Task: Add Athletic Brewing Co Run Wild Non-Alcoholic IPA to the cart.
Action: Mouse pressed left at (23, 90)
Screenshot: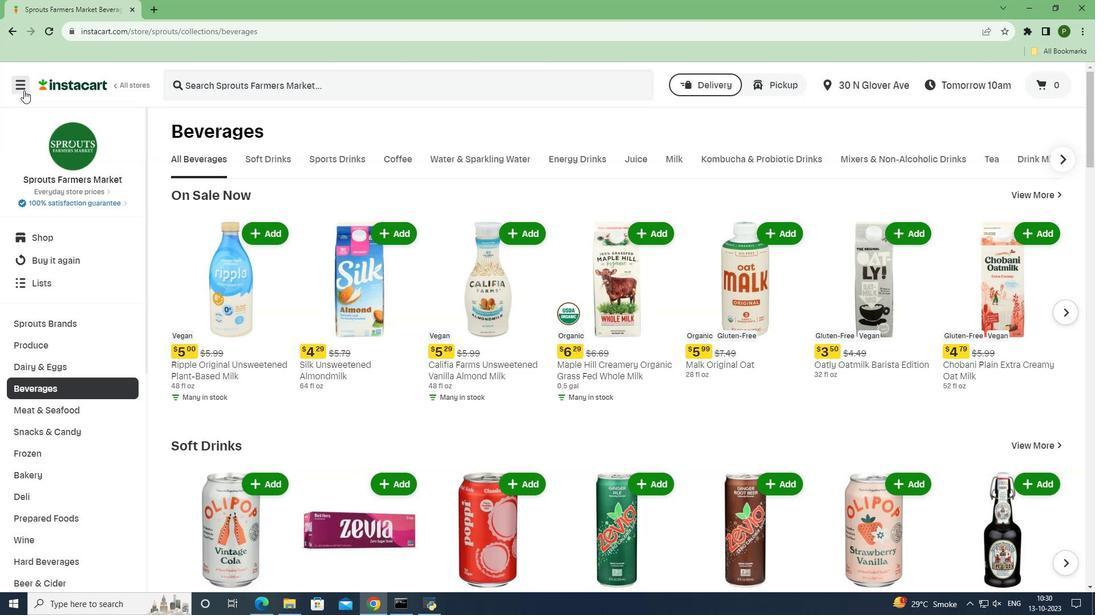 
Action: Mouse moved to (35, 298)
Screenshot: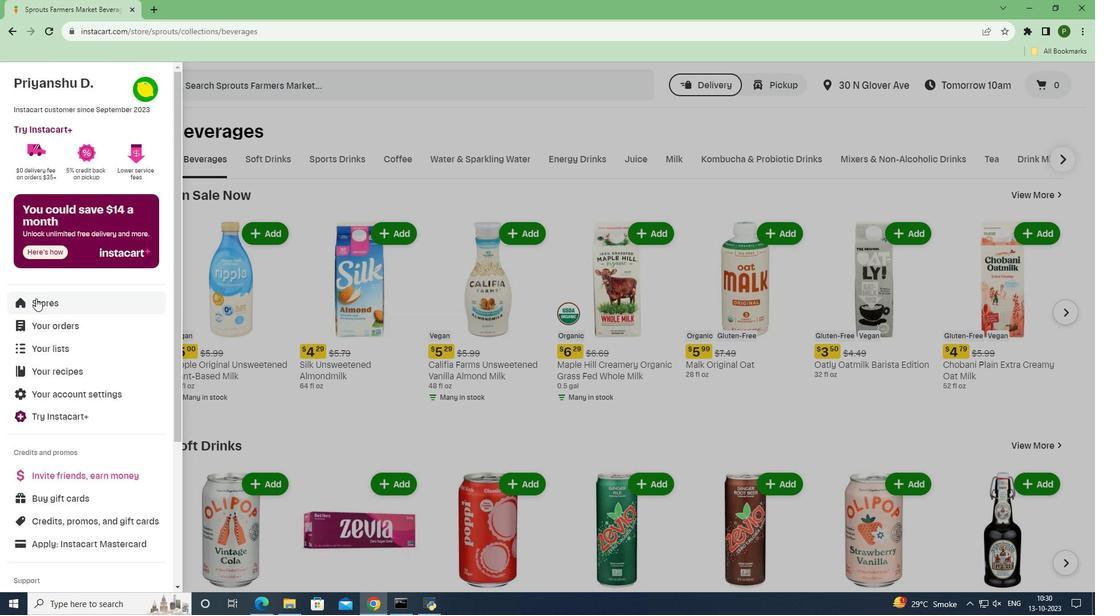 
Action: Mouse pressed left at (35, 298)
Screenshot: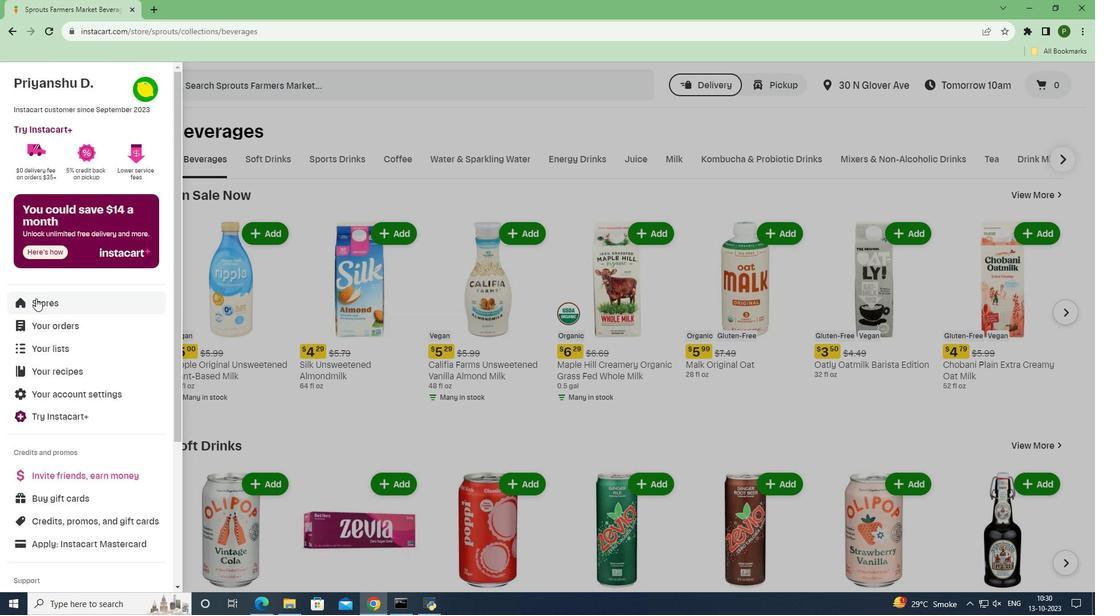 
Action: Mouse moved to (253, 131)
Screenshot: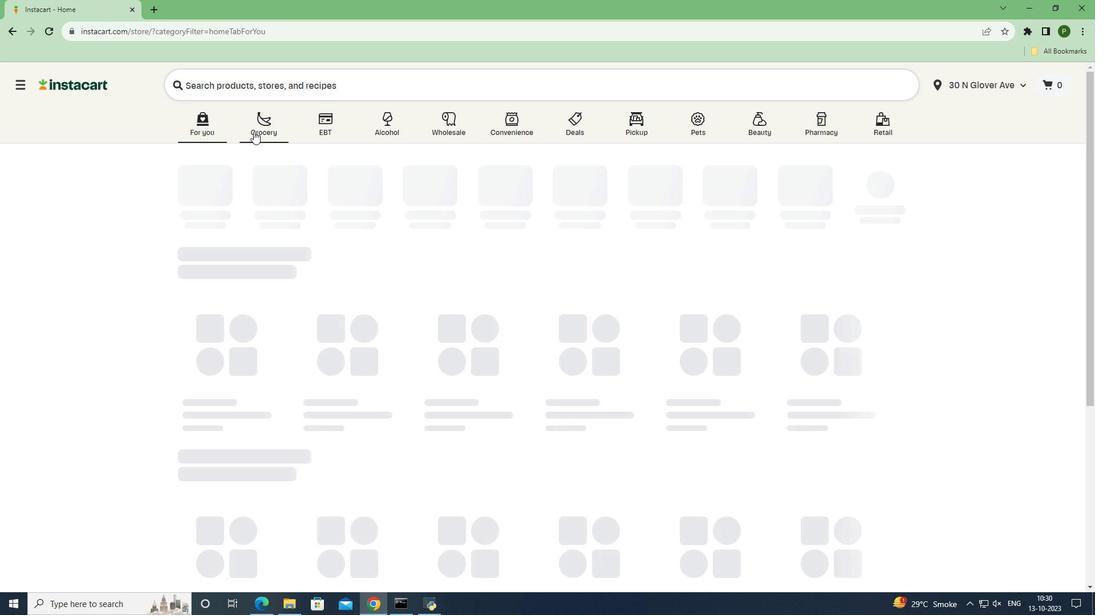 
Action: Mouse pressed left at (253, 131)
Screenshot: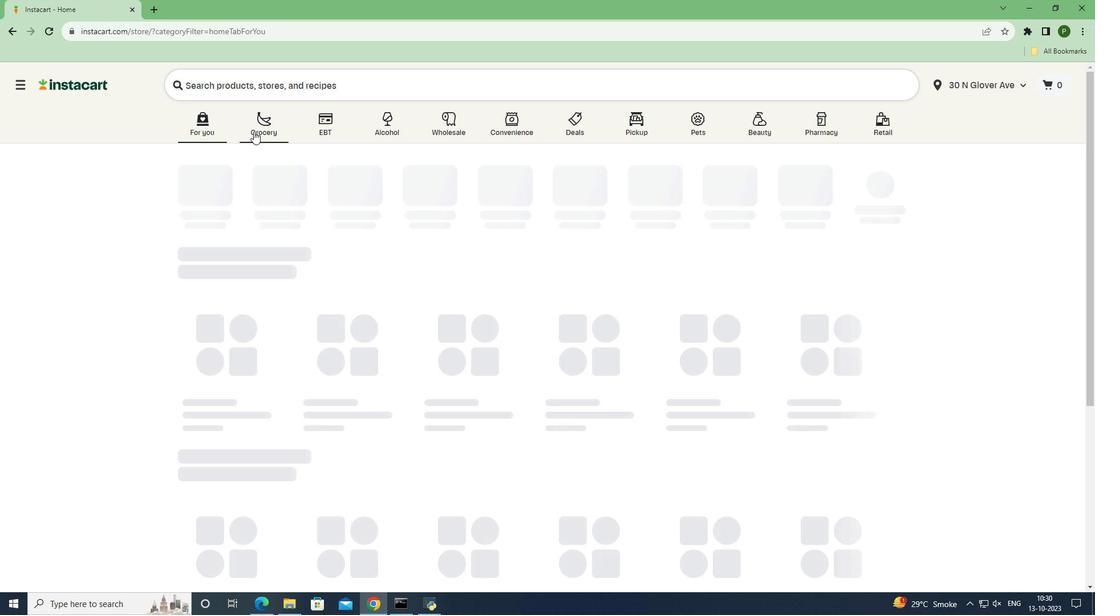 
Action: Mouse moved to (694, 269)
Screenshot: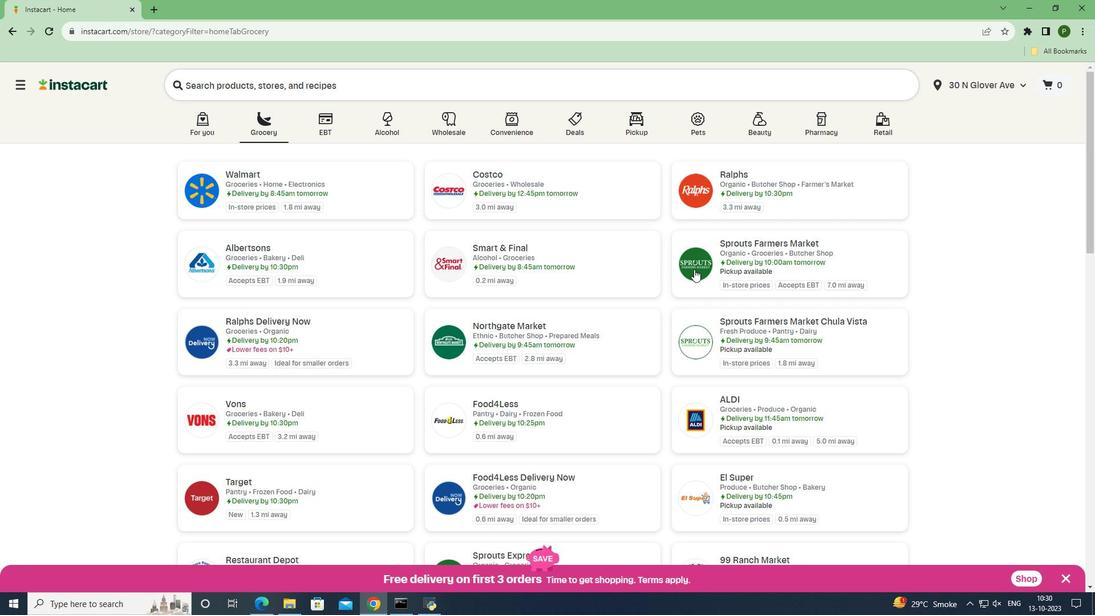 
Action: Mouse pressed left at (694, 269)
Screenshot: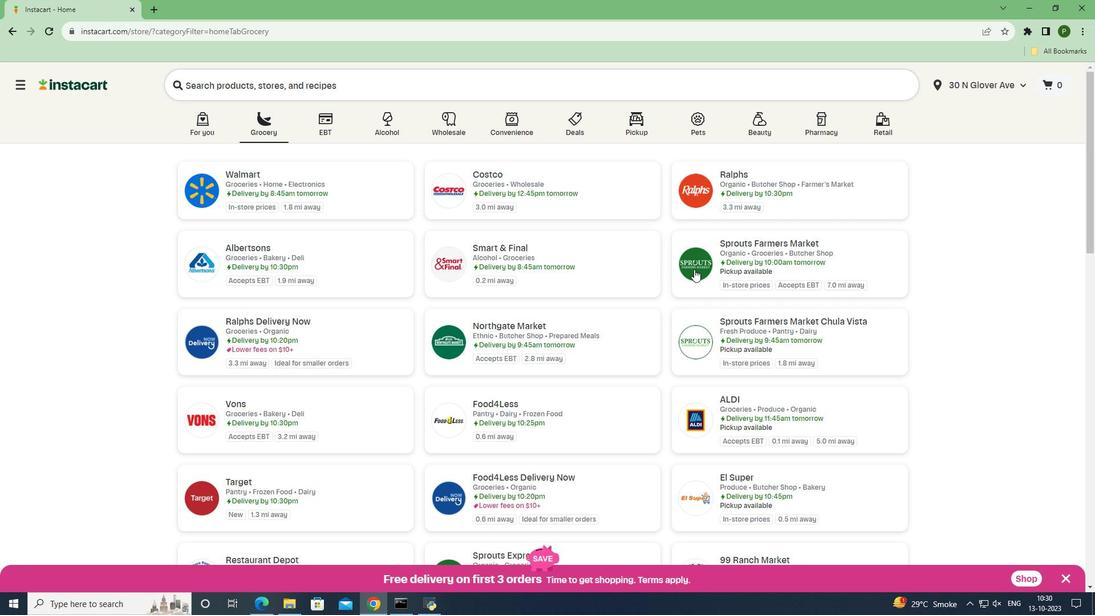 
Action: Mouse moved to (56, 392)
Screenshot: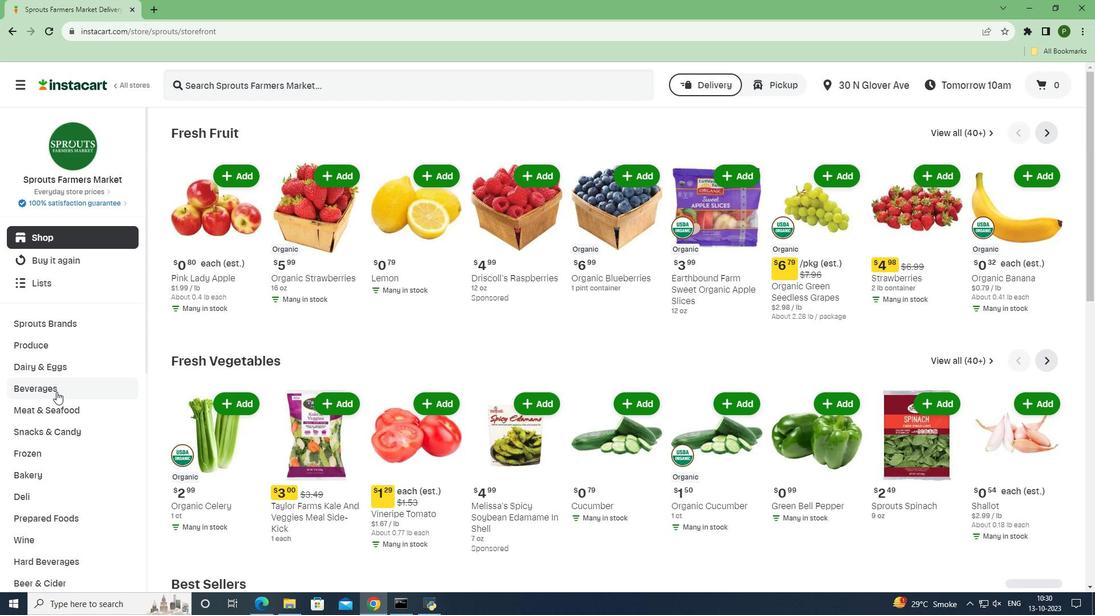 
Action: Mouse pressed left at (56, 392)
Screenshot: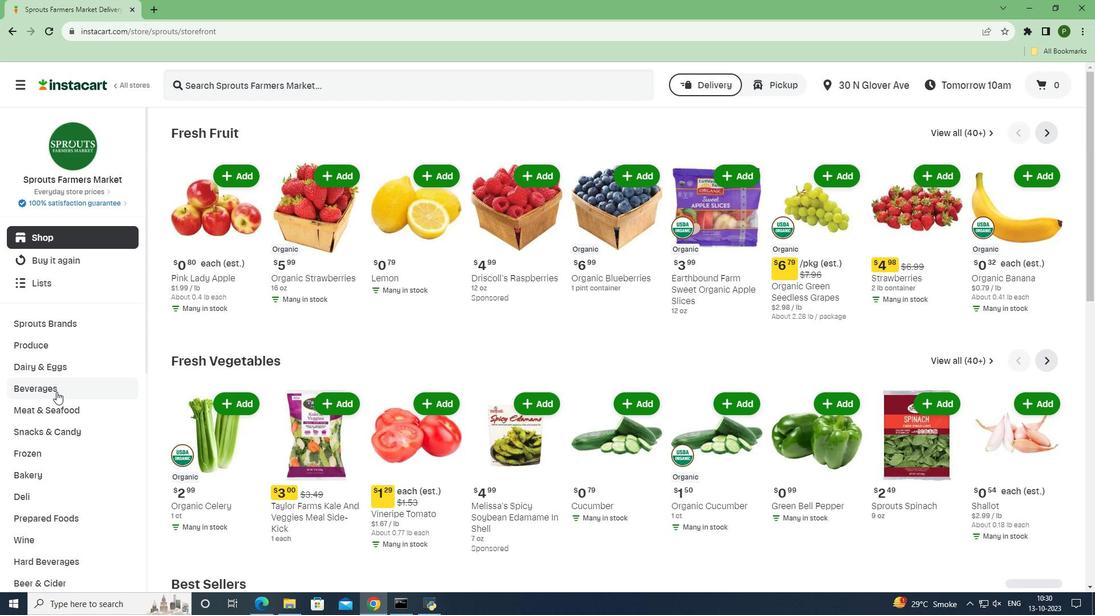 
Action: Mouse moved to (874, 155)
Screenshot: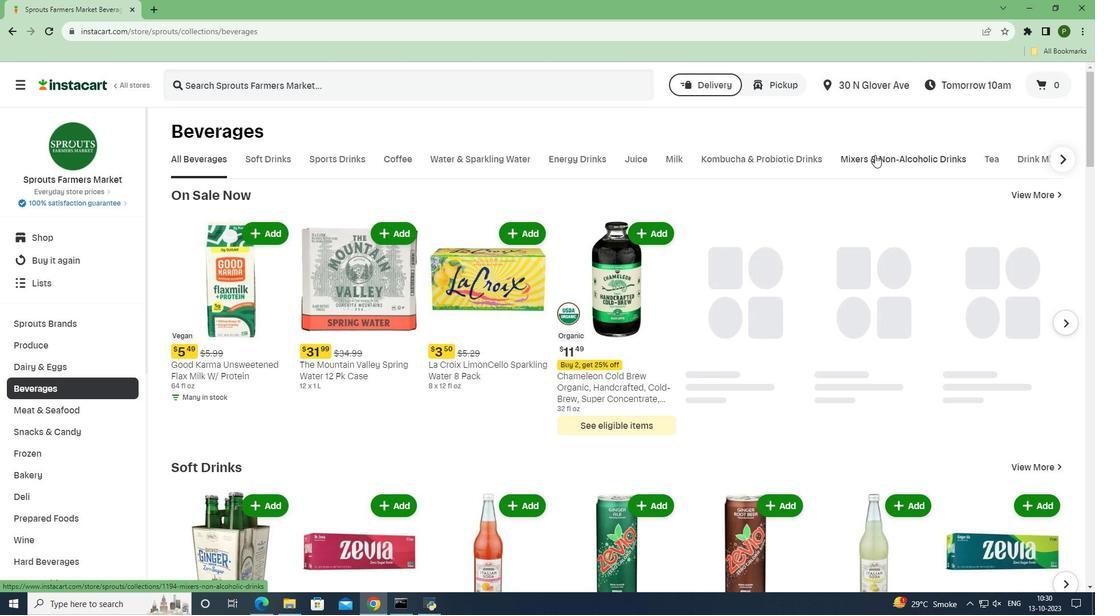 
Action: Mouse pressed left at (874, 155)
Screenshot: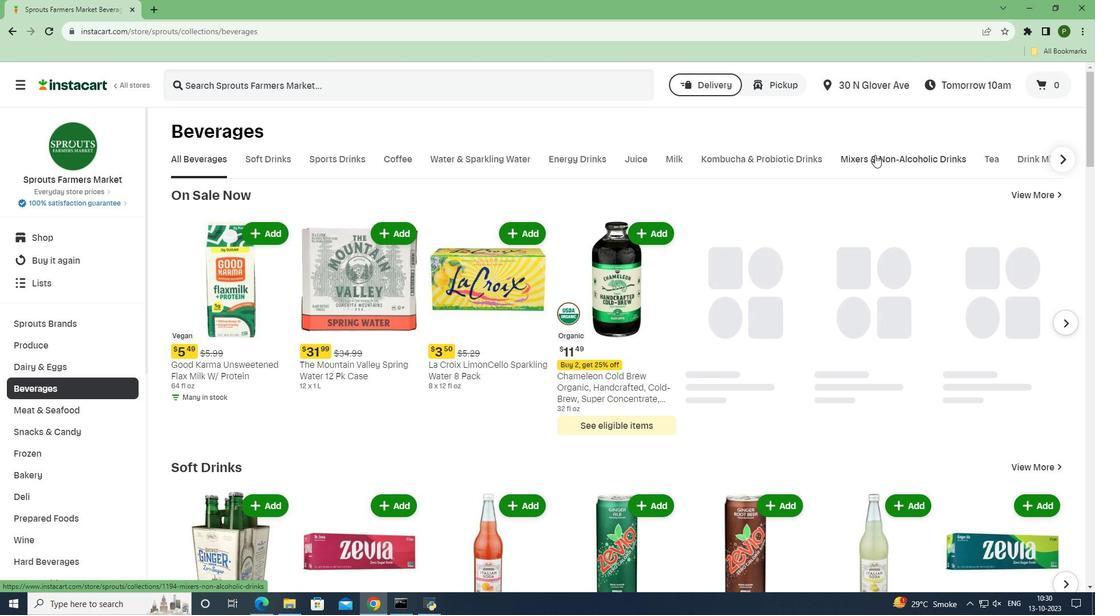
Action: Mouse moved to (346, 83)
Screenshot: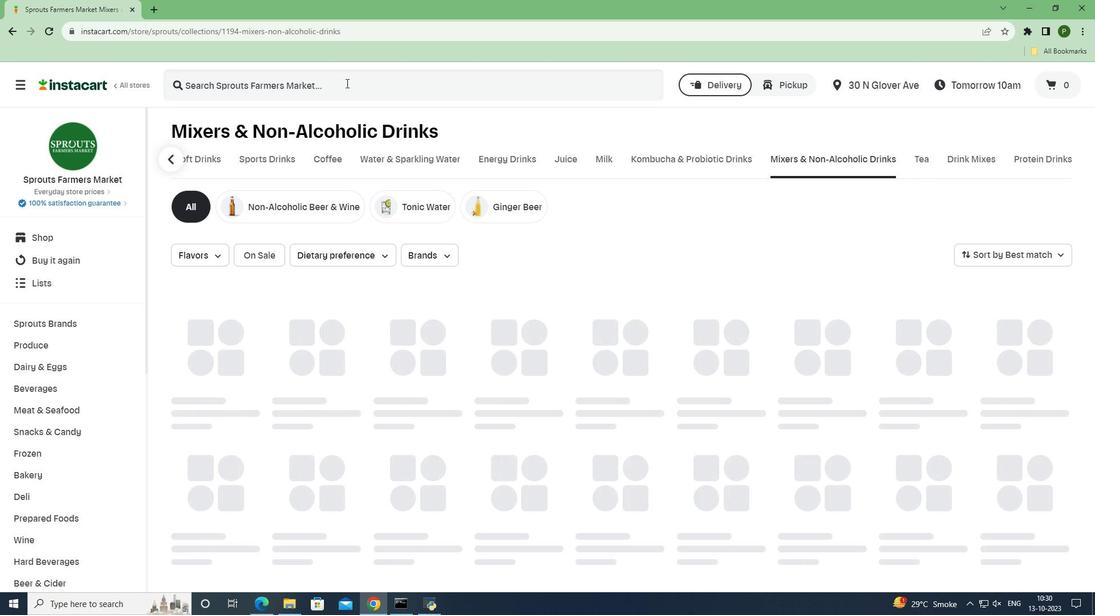 
Action: Mouse pressed left at (346, 83)
Screenshot: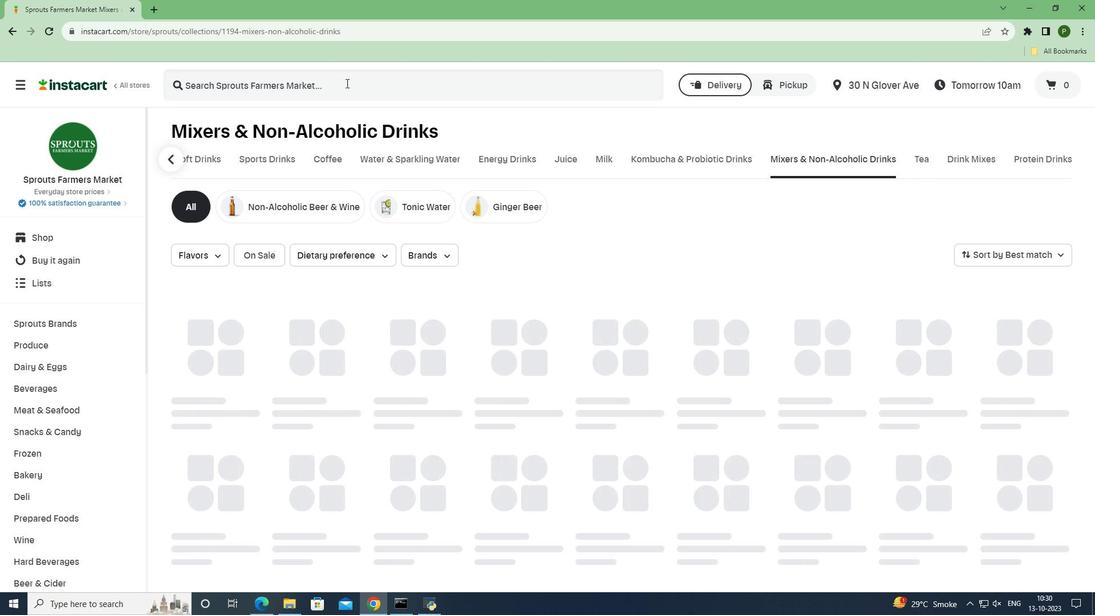 
Action: Key pressed <Key.caps_lock><Key.caps_lock>a<Key.caps_lock>THE<Key.backspace>LETIC<Key.space><Key.caps_lock>b<Key.caps_lock>REWING<Key.space><Key.caps_lock>c<Key.caps_lock>O<Key.space><Key.caps_lock>r<Key.caps_lock>UN<Key.space><Key.caps_lock>w<Key.caps_lock>ILD<Key.space><Key.caps_lock>n<Key.caps_lock>ON-<Key.caps_lock>a<Key.caps_lock>LCOHOLIC<Key.space><Key.caps_lock>ipa<Key.space><Key.enter>
Screenshot: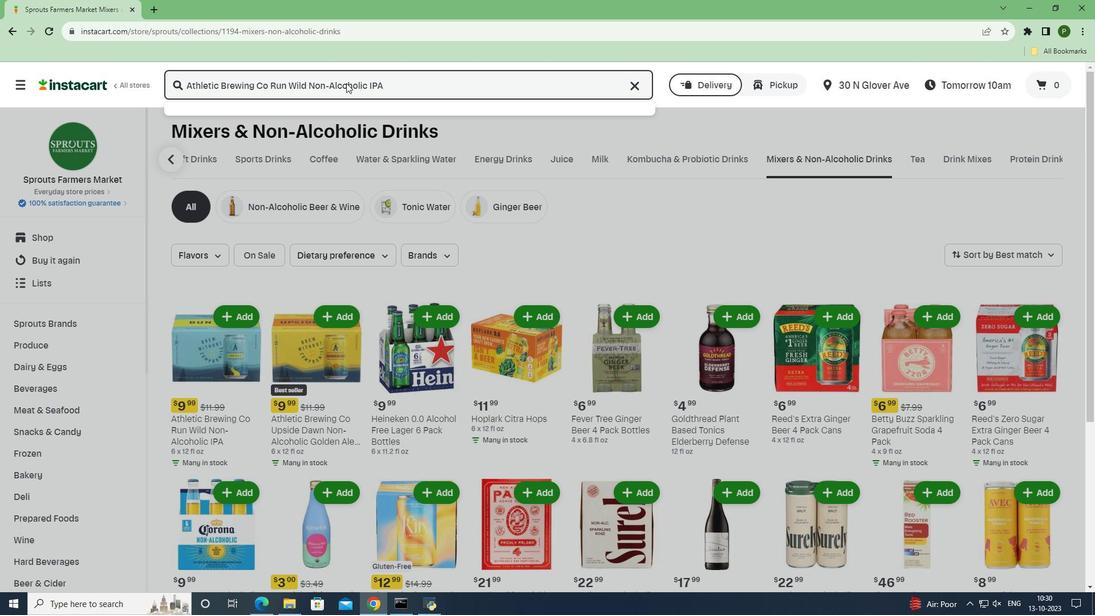 
Action: Mouse moved to (317, 208)
Screenshot: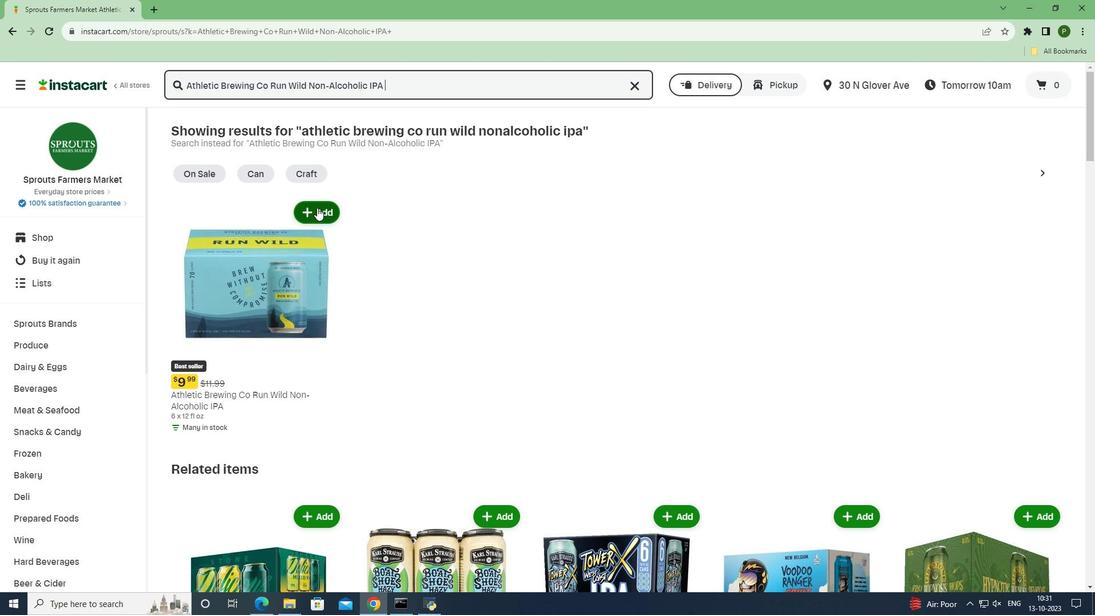 
Action: Mouse pressed left at (317, 208)
Screenshot: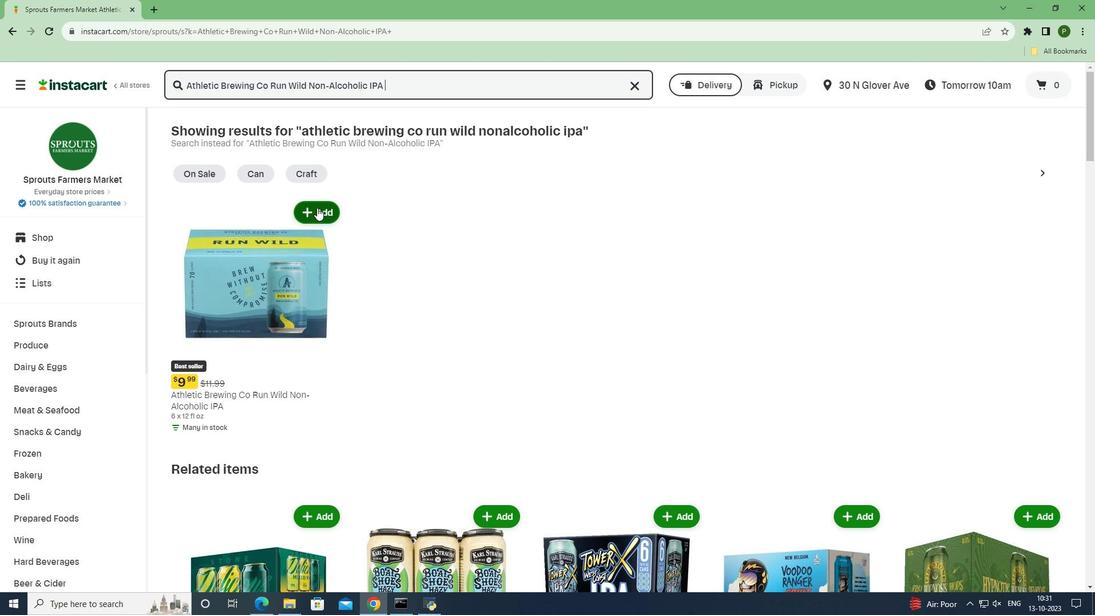 
Action: Mouse moved to (409, 285)
Screenshot: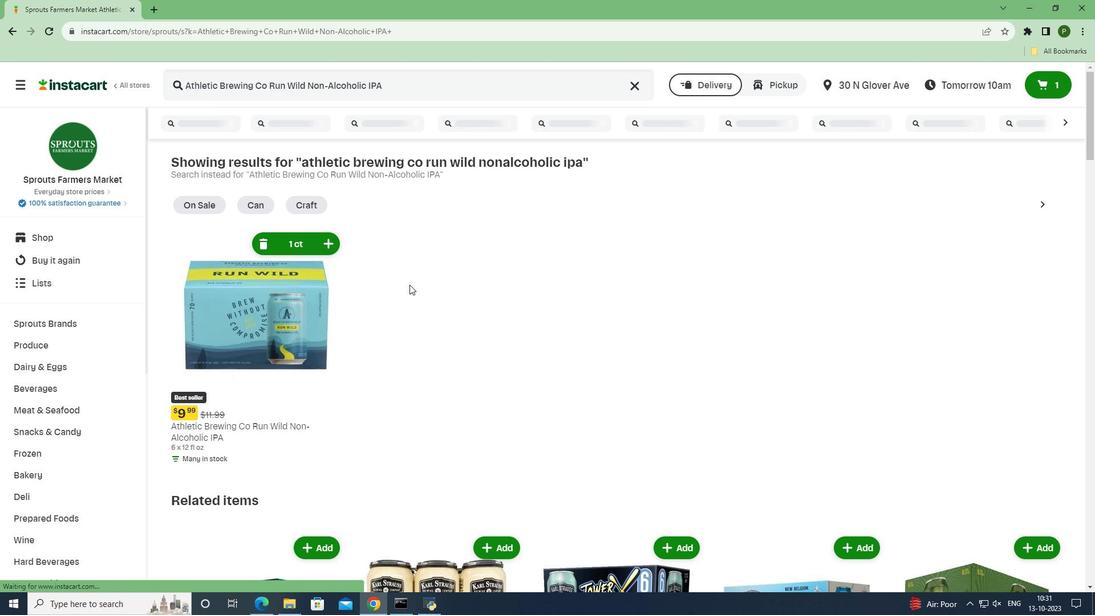 
